 Task: Create a task  Issues with integrating with version control system (e.g. Git) , assign it to team member softage.7@softage.net in the project ZestTech and update the status of the task to  At Risk , set the priority of the task to Medium.
Action: Mouse moved to (77, 528)
Screenshot: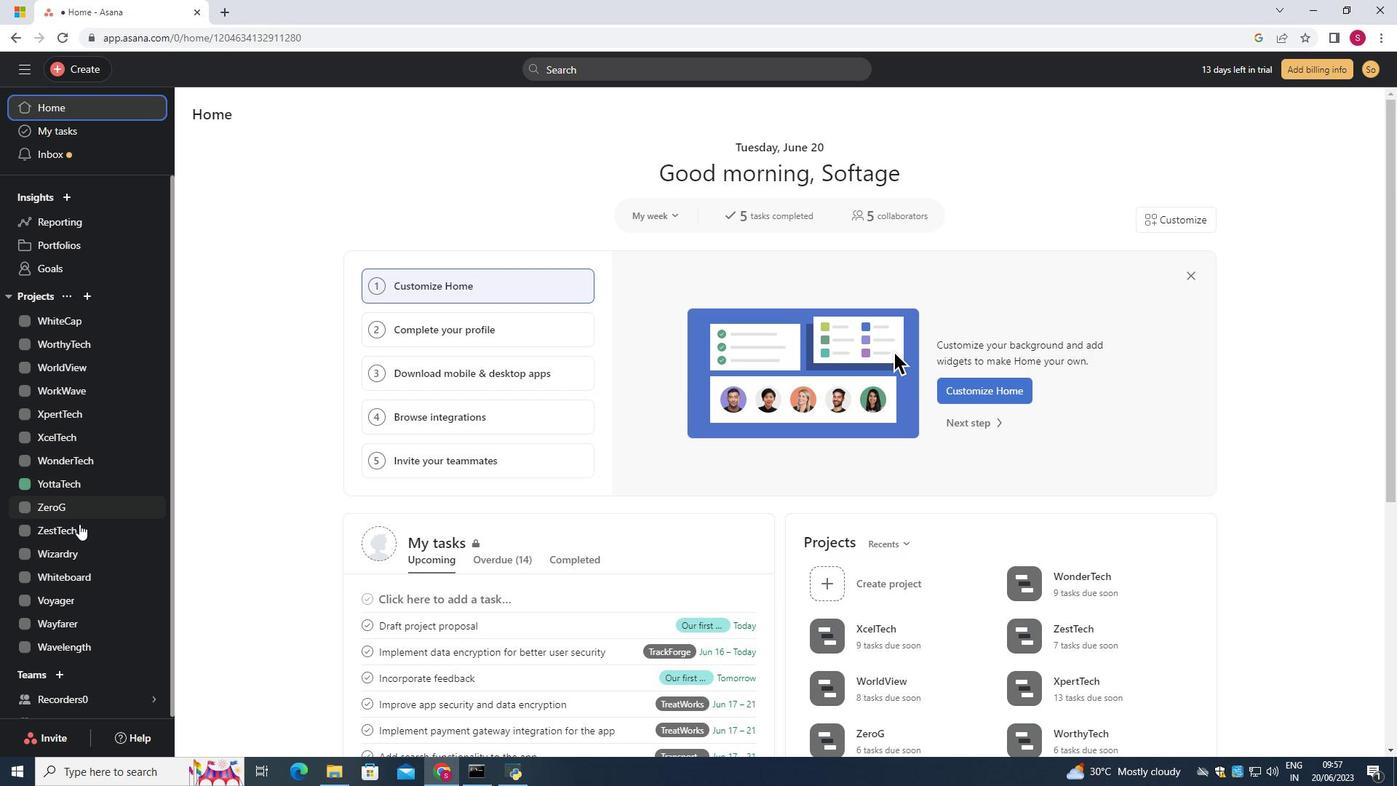 
Action: Mouse pressed left at (77, 528)
Screenshot: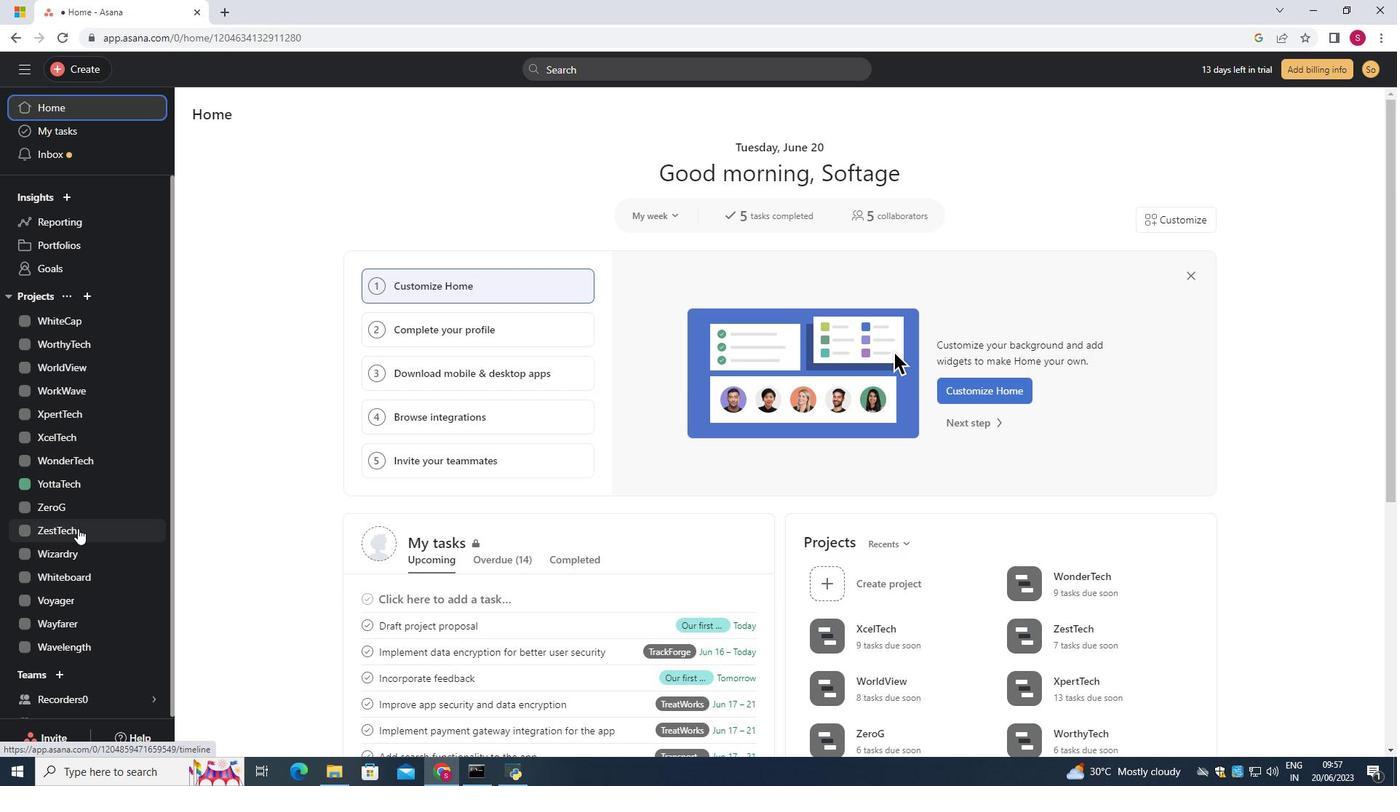 
Action: Mouse moved to (228, 187)
Screenshot: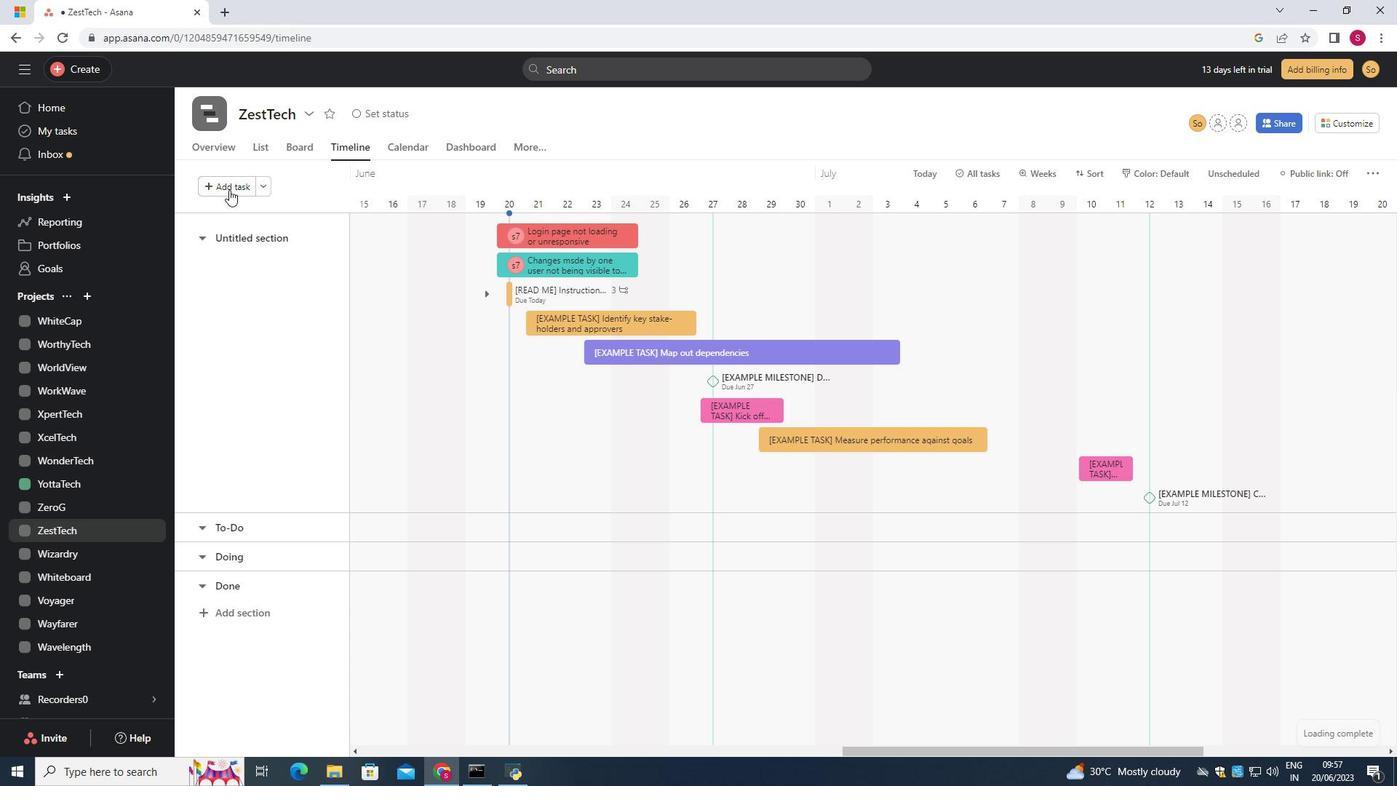 
Action: Mouse pressed left at (228, 187)
Screenshot: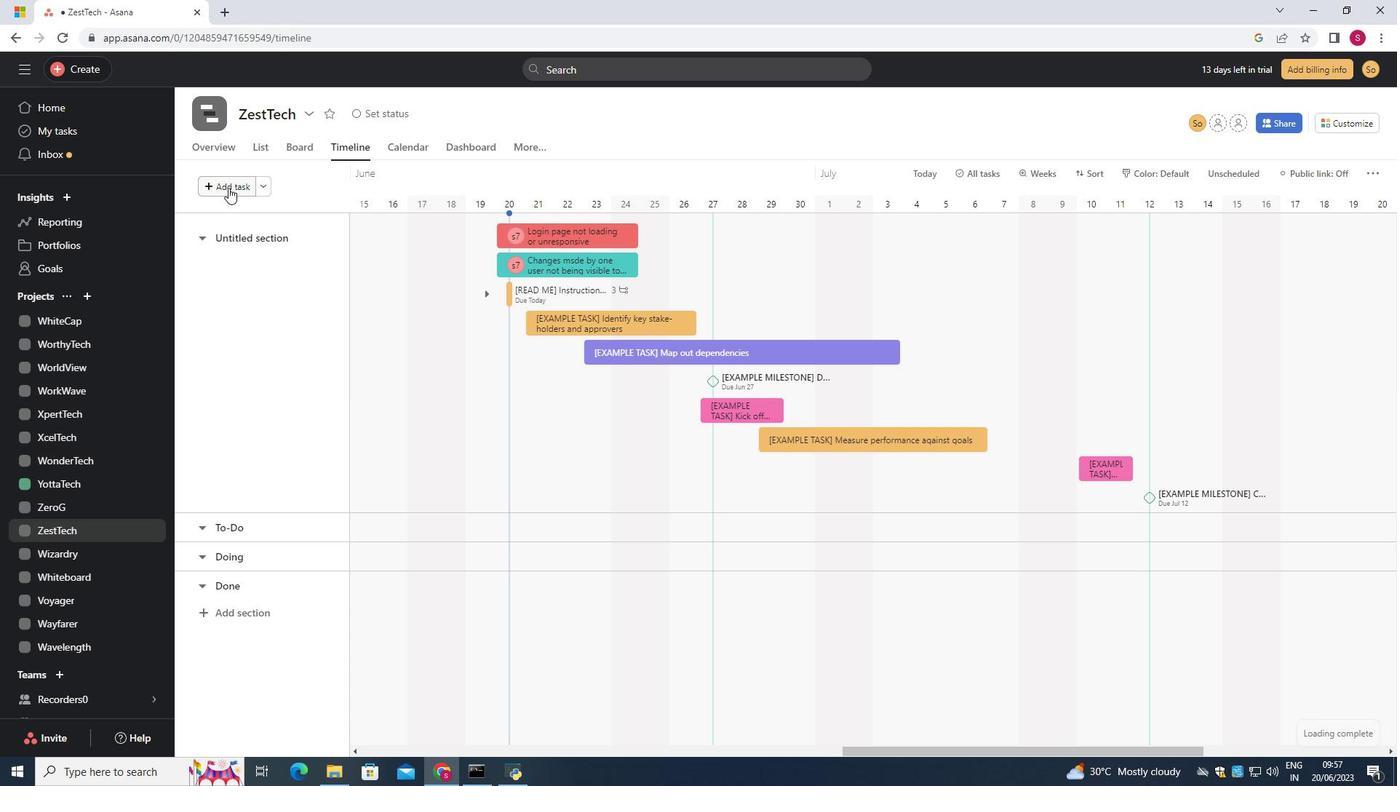 
Action: Key pressed <Key.shift>Issues<Key.space>with<Key.space>integrating<Key.space>with<Key.space>version<Key.space>control<Key.space>system<Key.space><Key.shift>(e.g.<Key.space><Key.shift>Git<Key.shift>)<Key.enter>
Screenshot: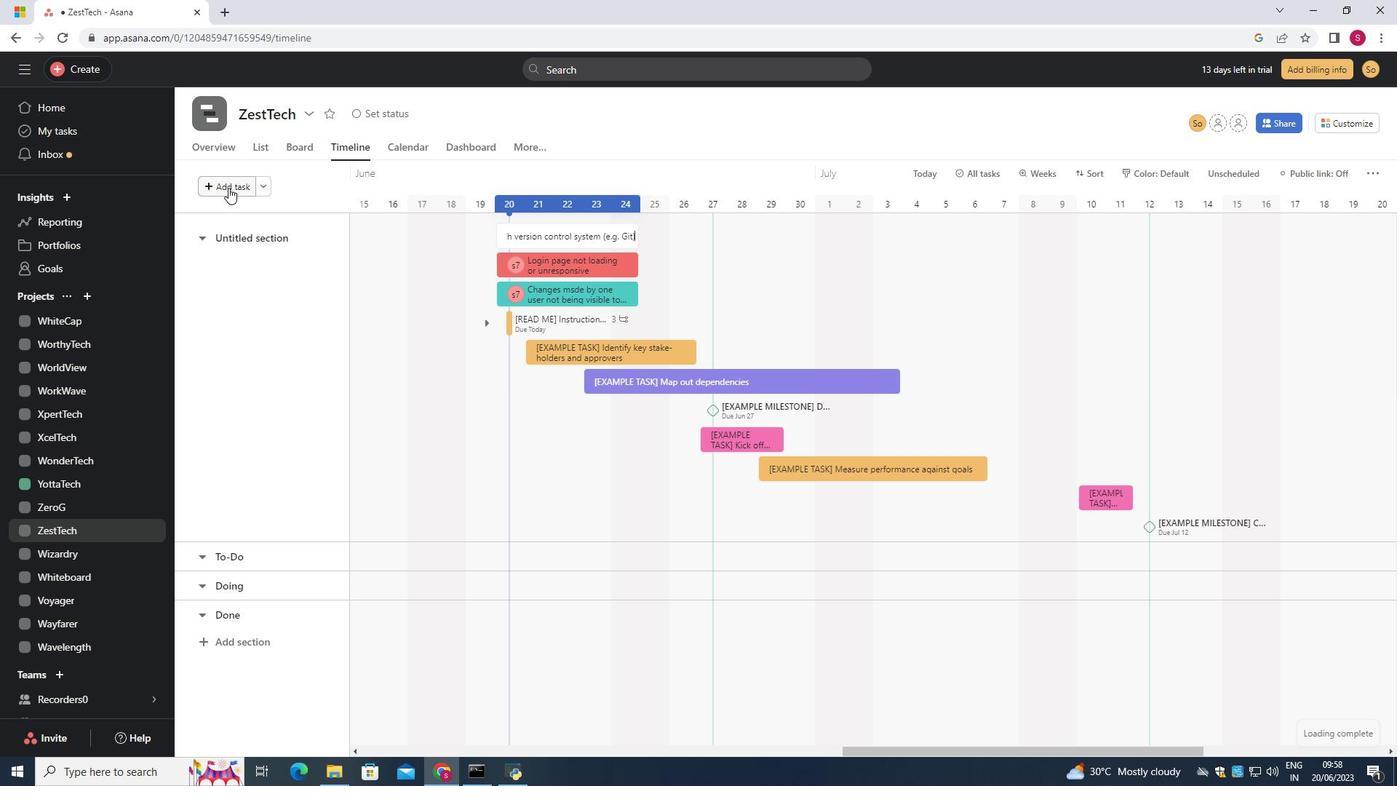 
Action: Mouse moved to (583, 236)
Screenshot: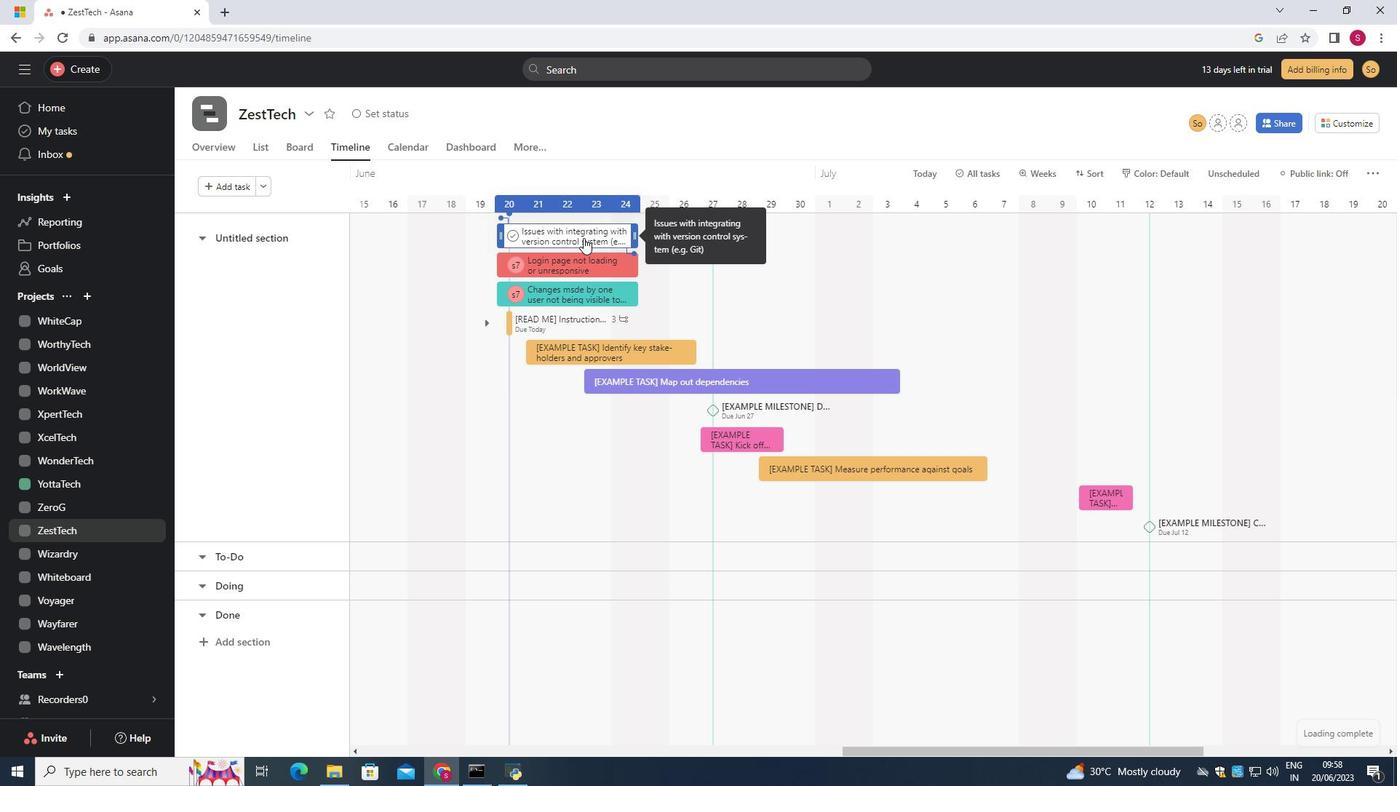 
Action: Mouse pressed left at (583, 236)
Screenshot: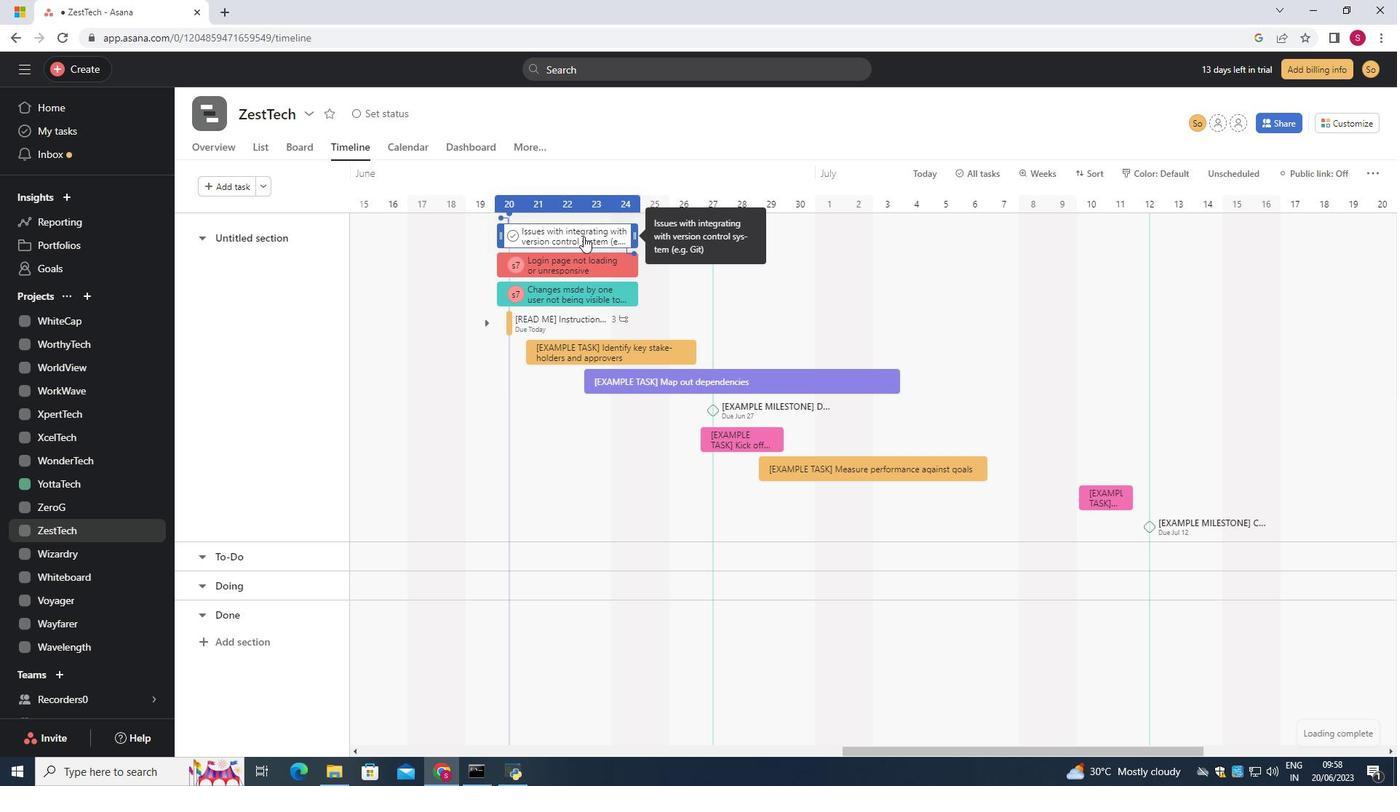 
Action: Mouse moved to (1064, 280)
Screenshot: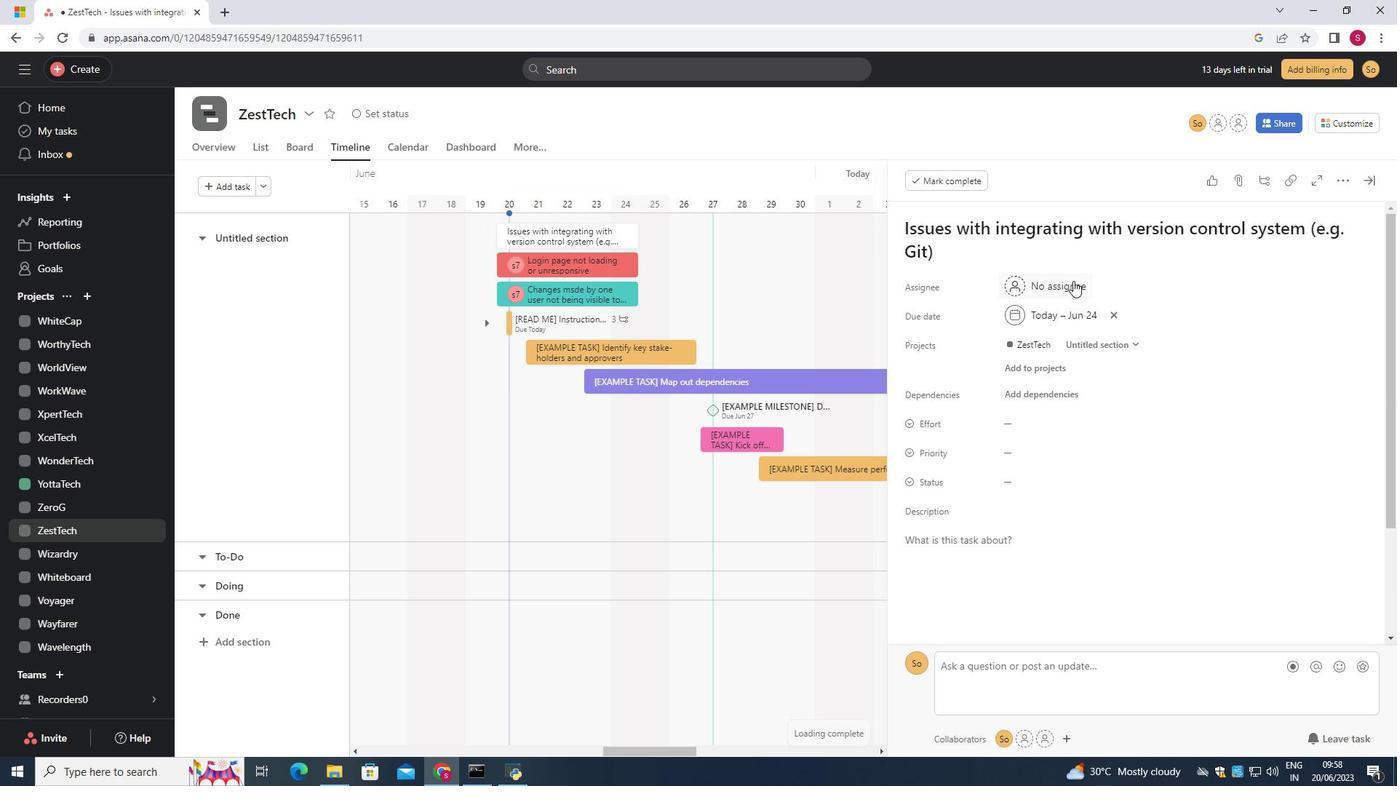 
Action: Mouse pressed left at (1064, 280)
Screenshot: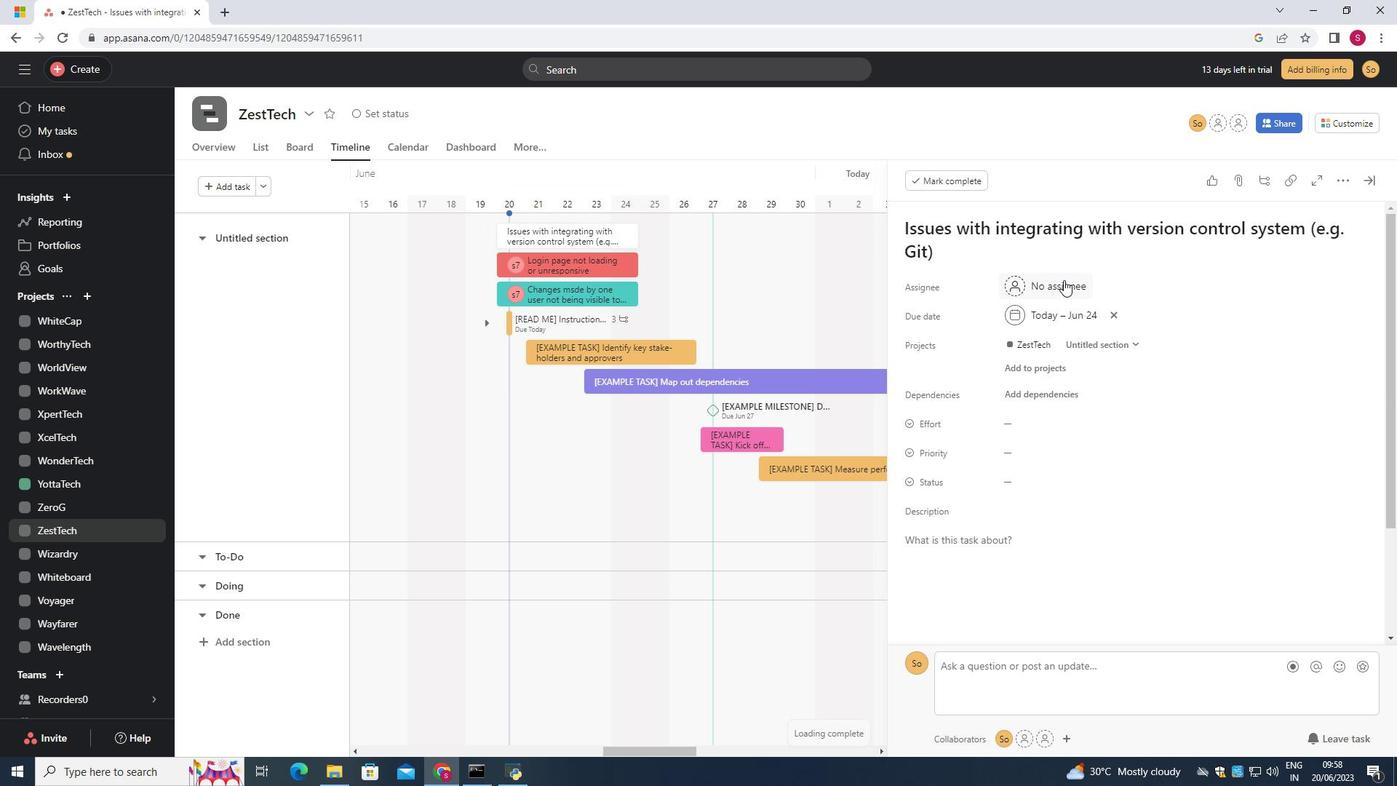 
Action: Key pressed softage.7<Key.shift>@softage.net
Screenshot: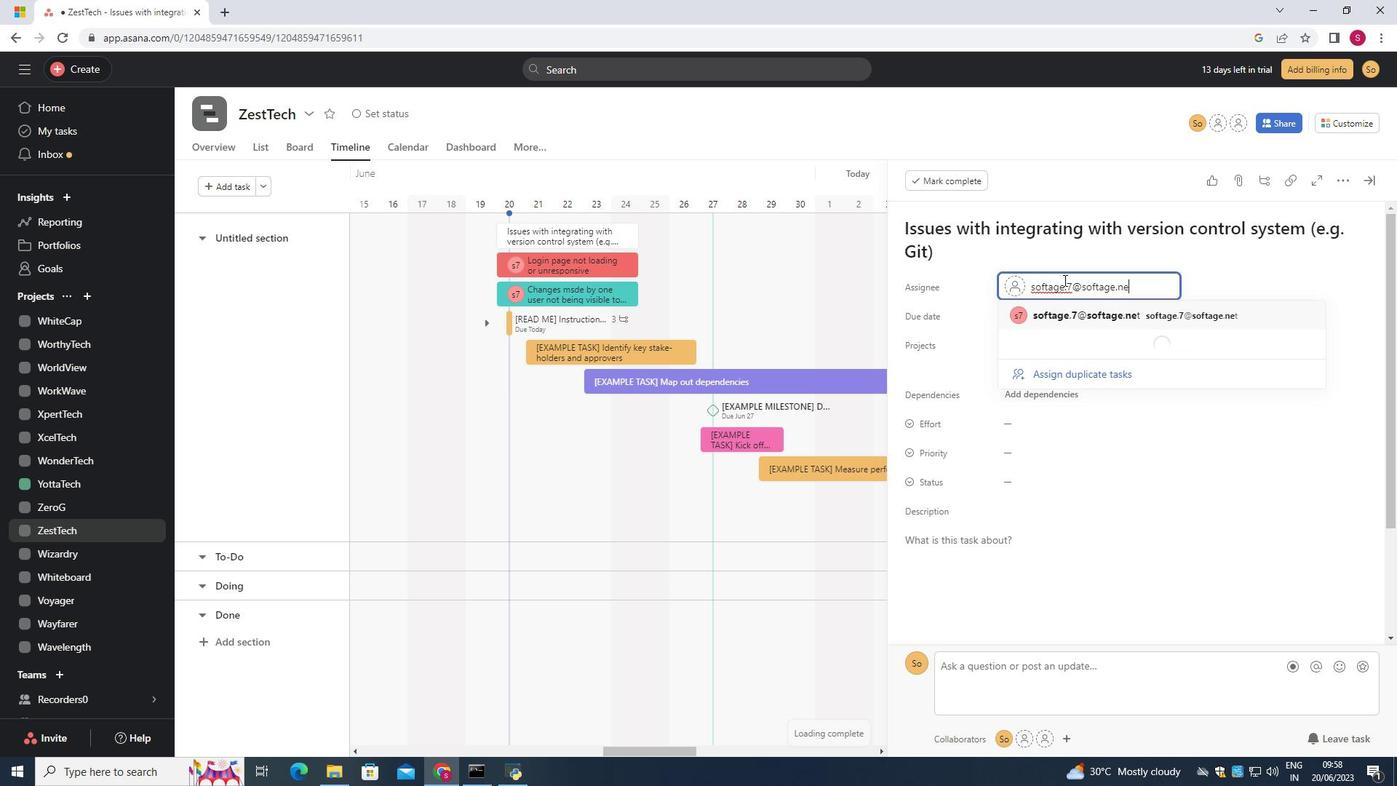 
Action: Mouse moved to (1072, 366)
Screenshot: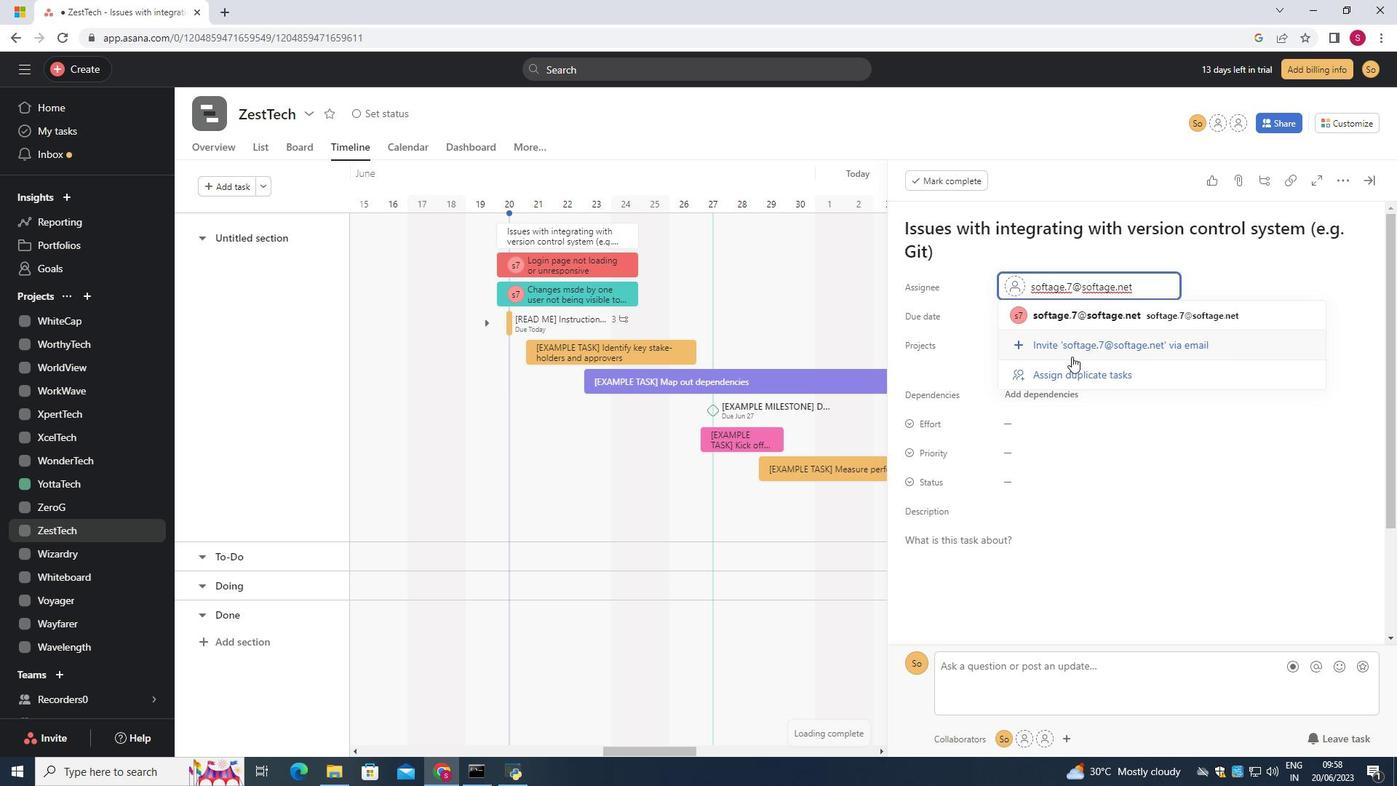 
Action: Key pressed <Key.enter>
Screenshot: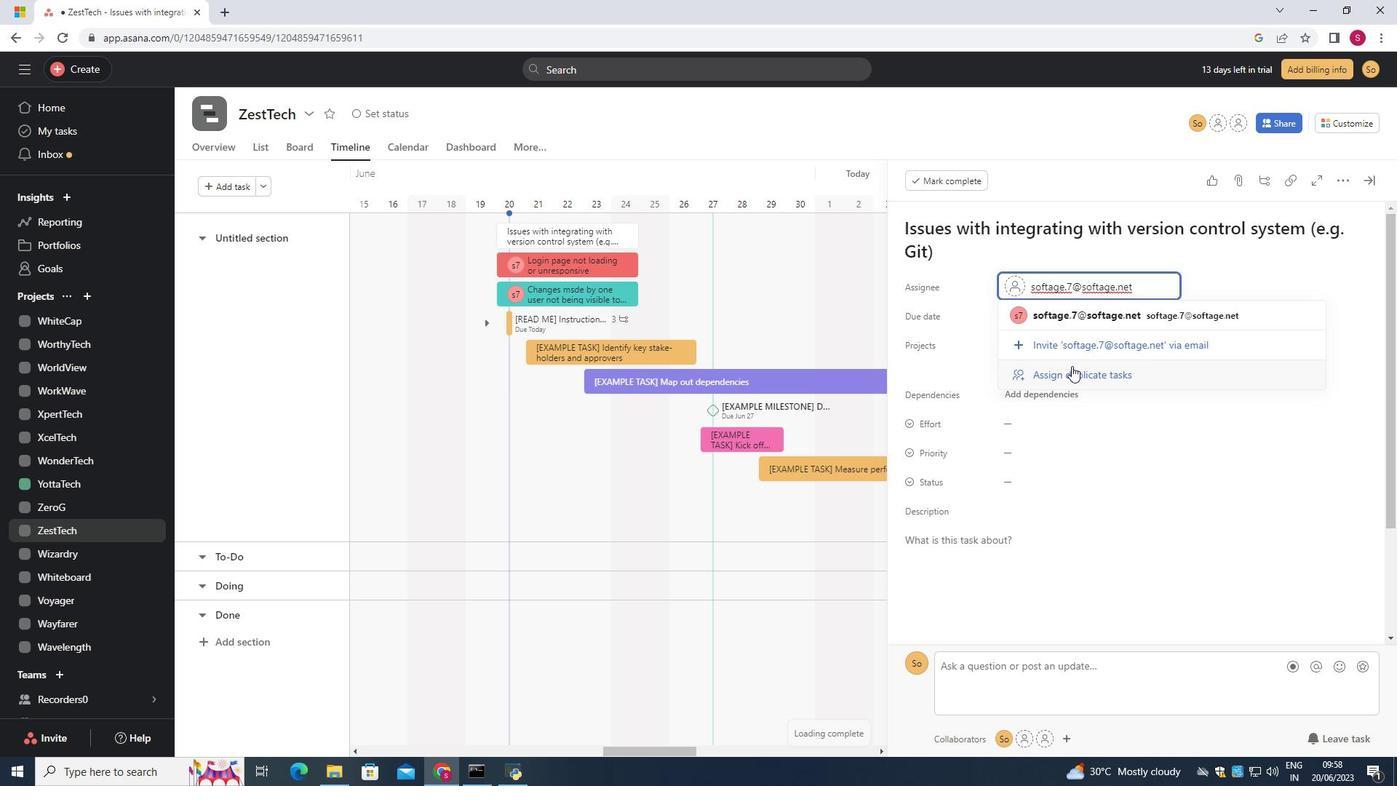 
Action: Mouse moved to (1067, 486)
Screenshot: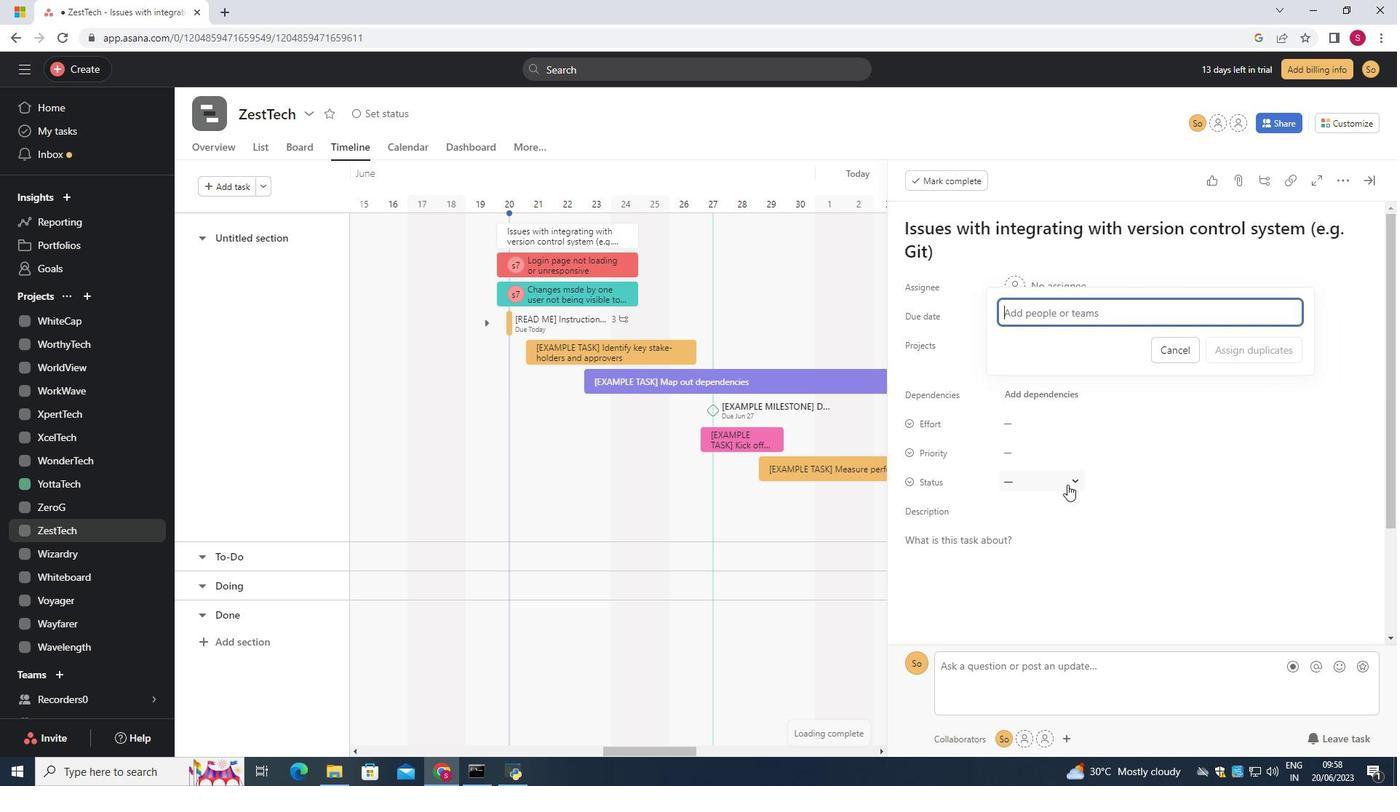 
Action: Mouse pressed left at (1067, 486)
Screenshot: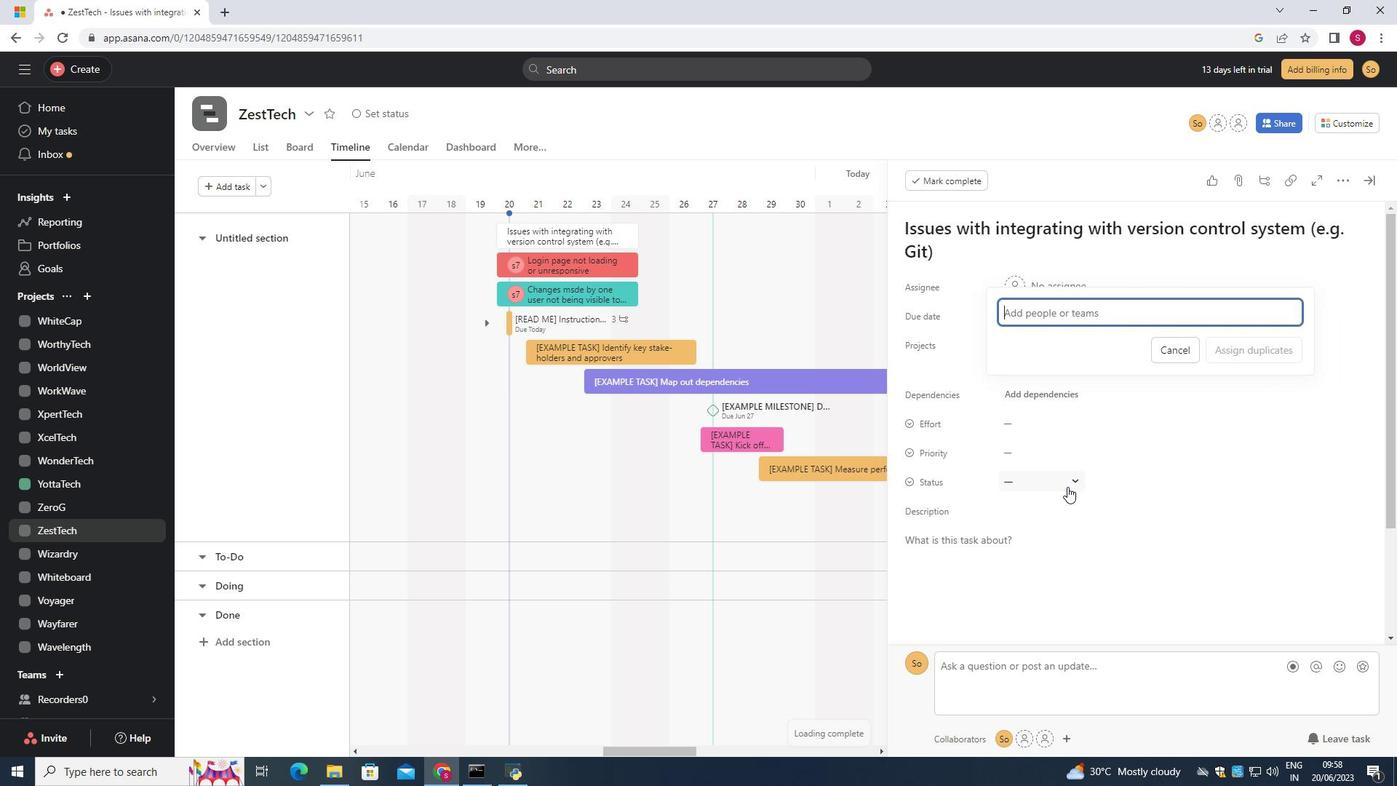 
Action: Mouse moved to (1052, 556)
Screenshot: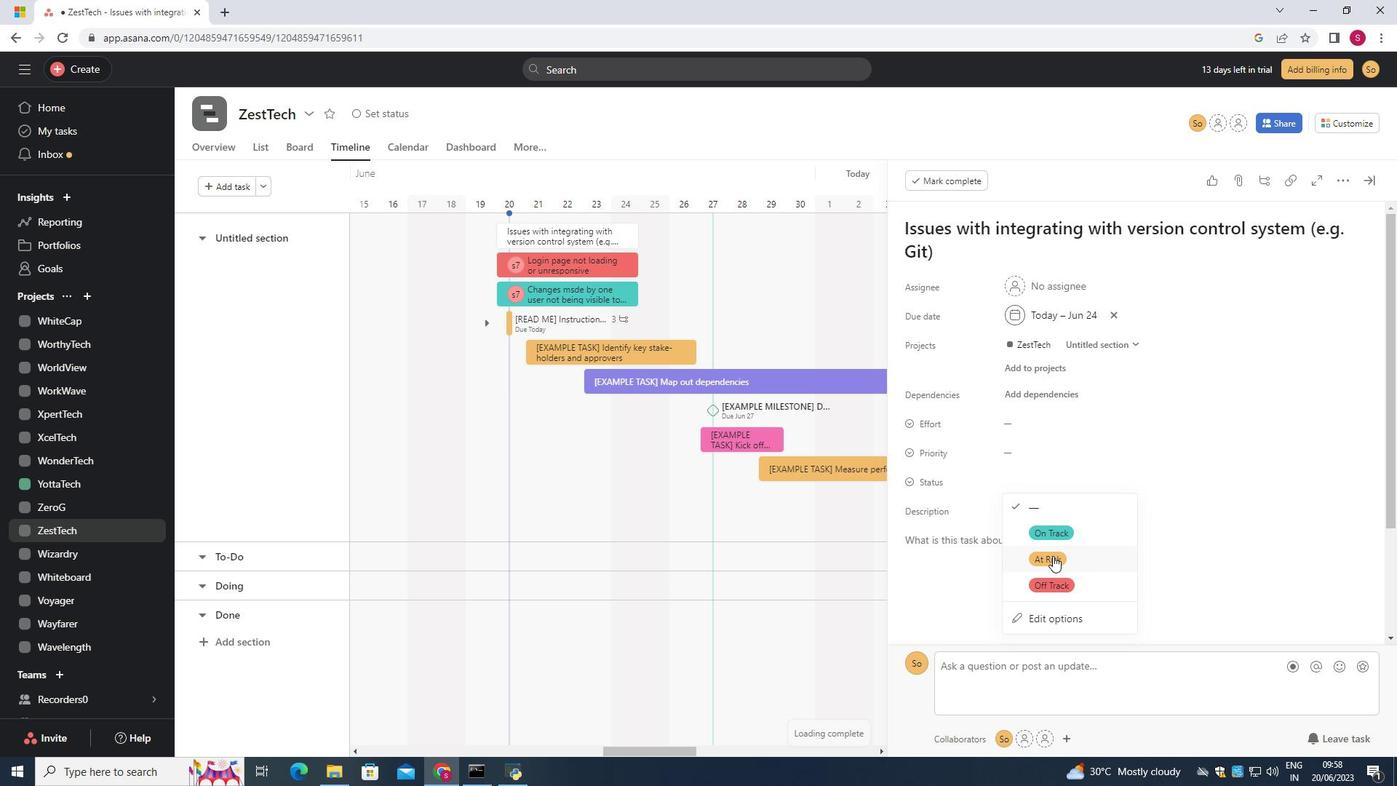 
Action: Mouse pressed left at (1052, 556)
Screenshot: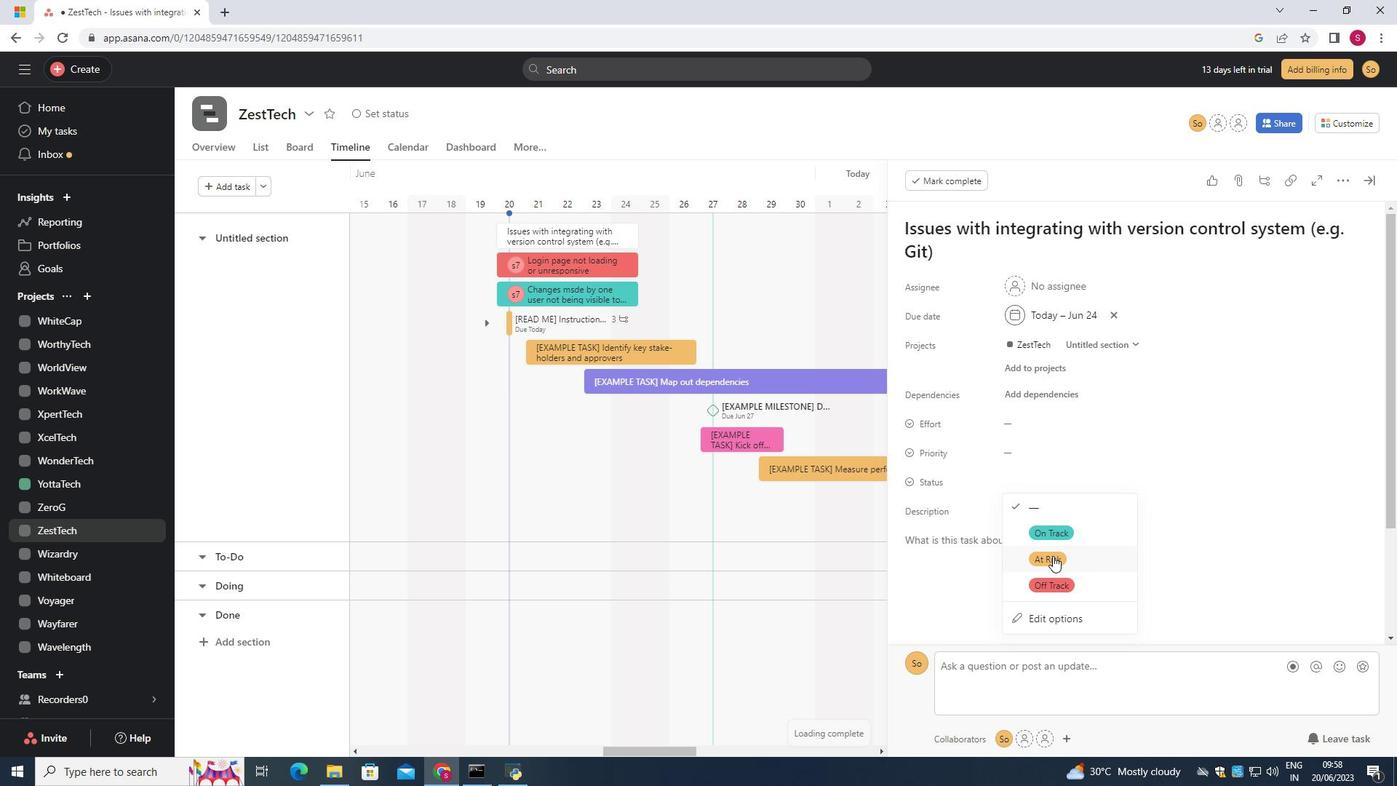 
Action: Mouse moved to (1065, 445)
Screenshot: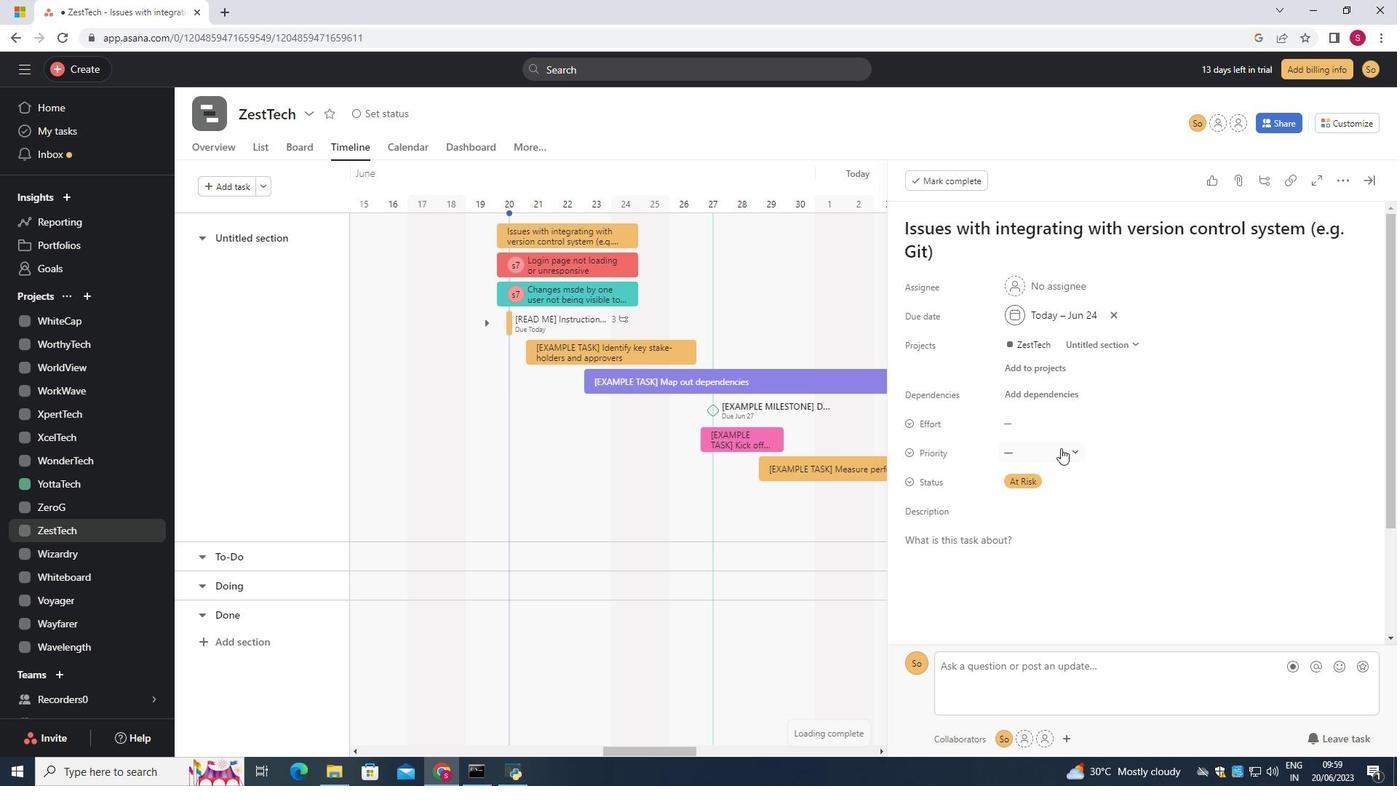 
Action: Mouse pressed left at (1065, 445)
Screenshot: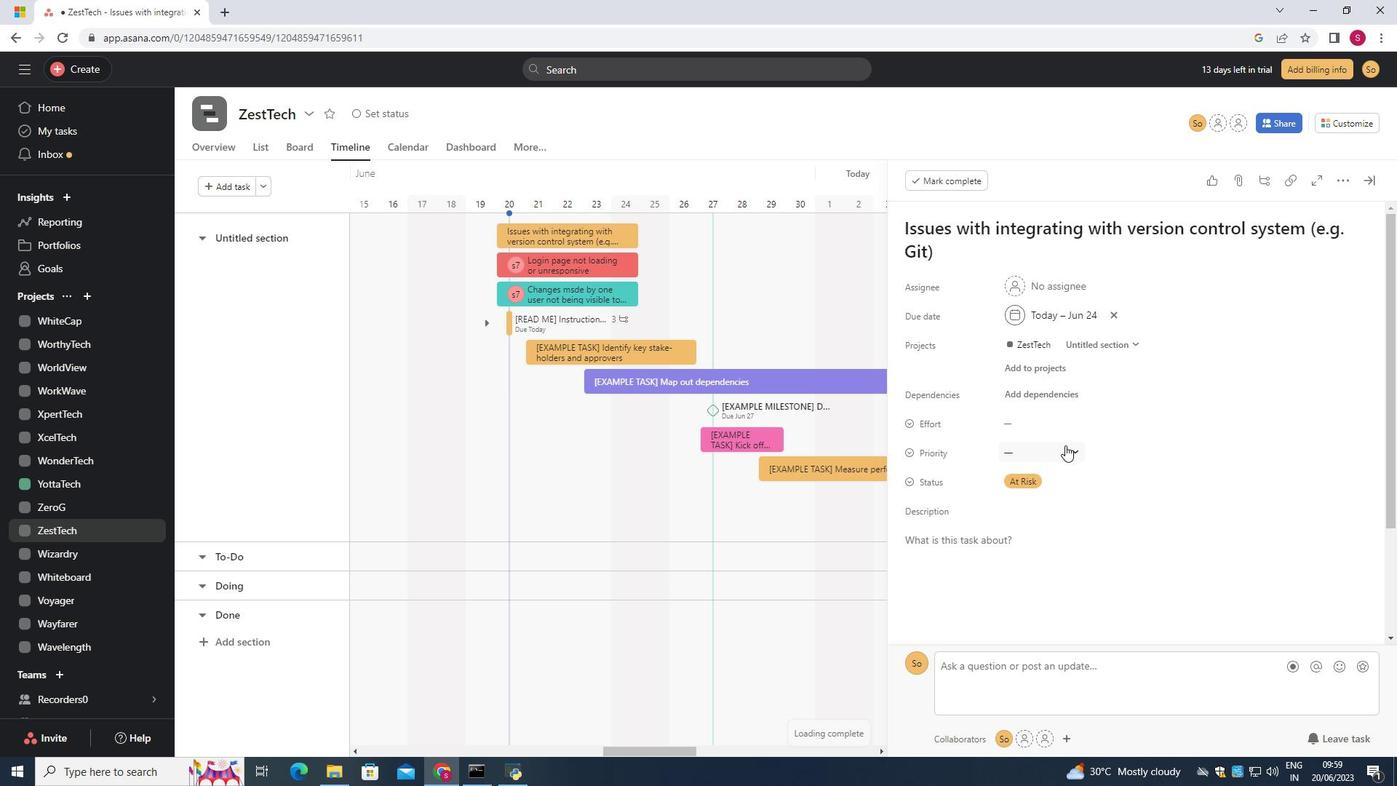
Action: Mouse moved to (1046, 524)
Screenshot: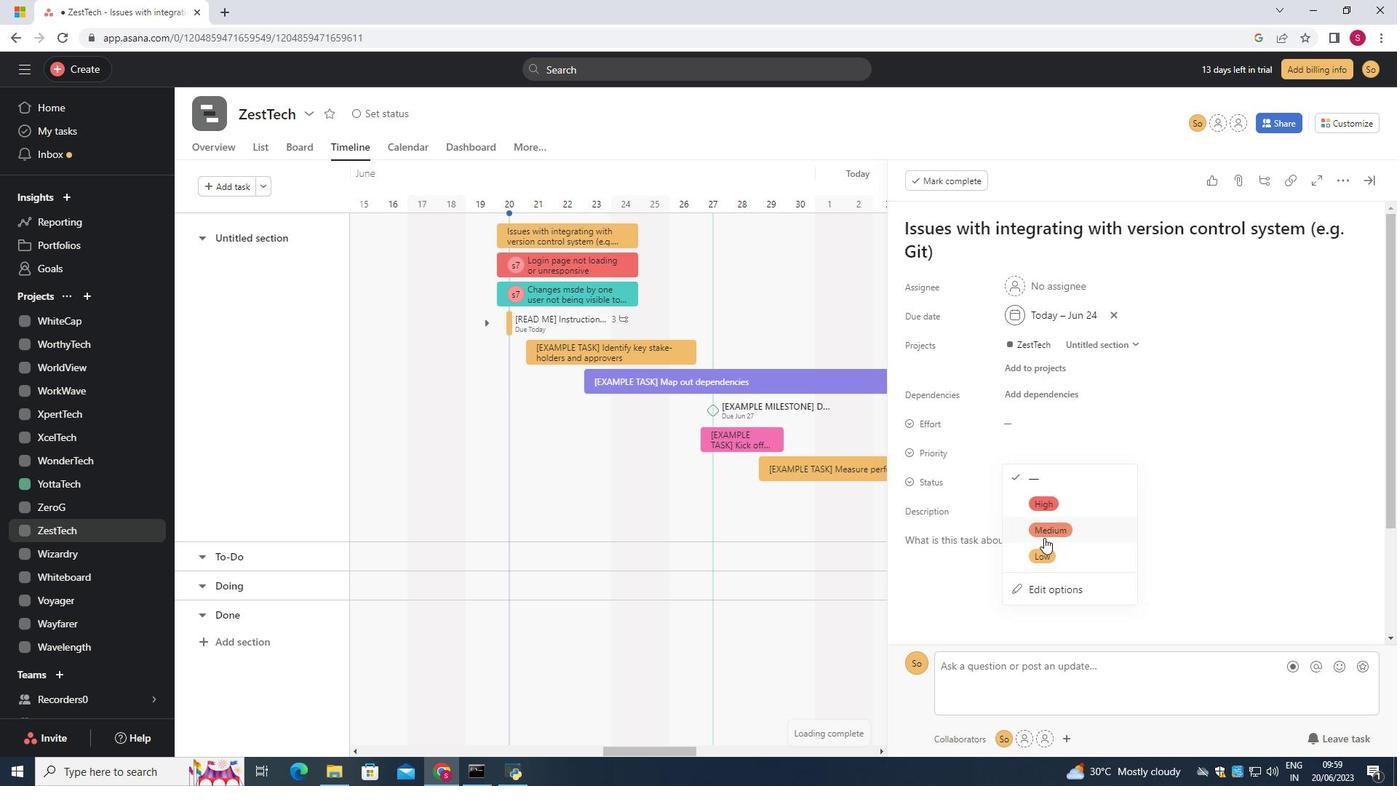 
Action: Mouse pressed left at (1046, 524)
Screenshot: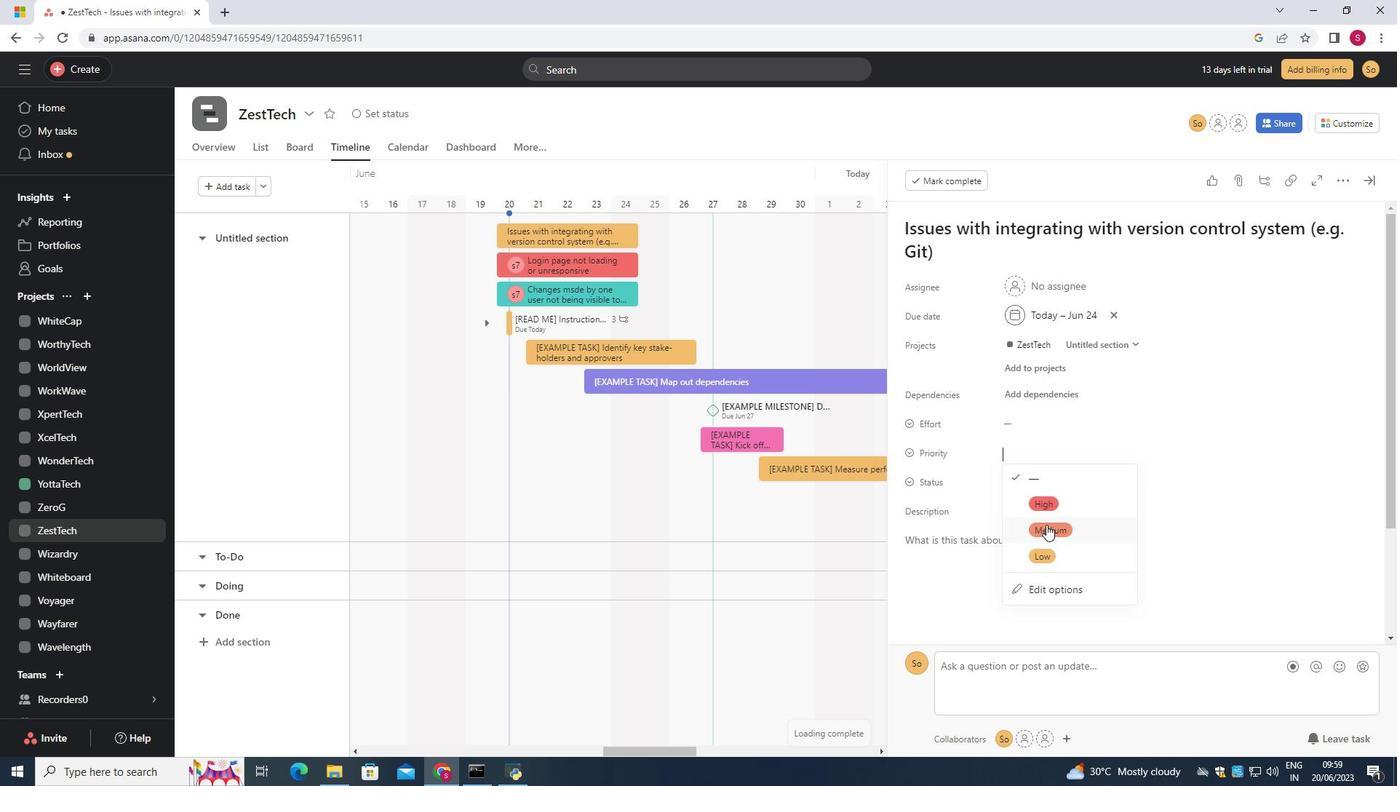 
